 Task: Add a content language Welsh.
Action: Mouse moved to (712, 91)
Screenshot: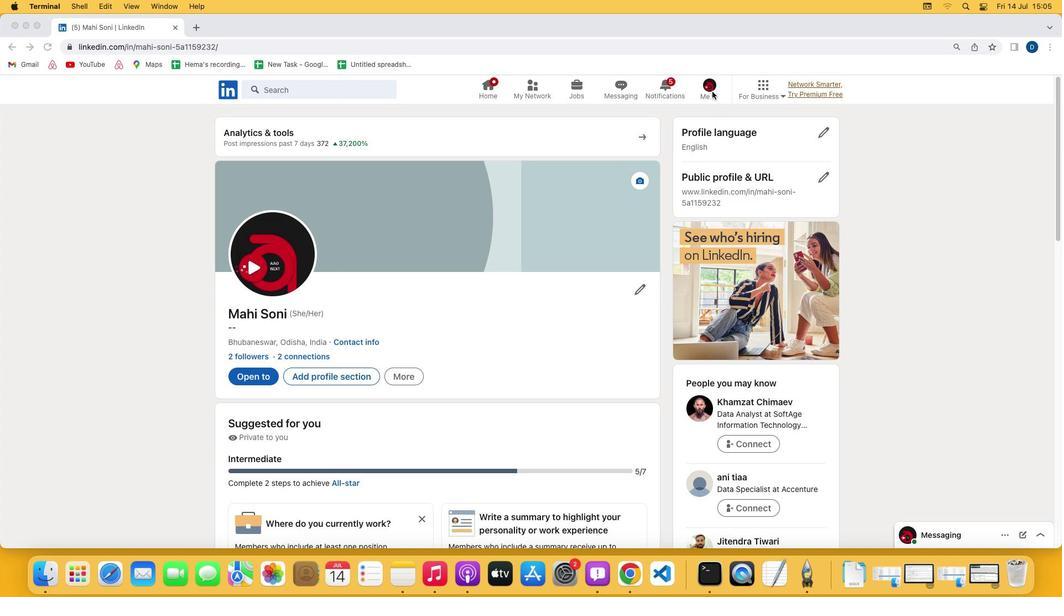 
Action: Mouse pressed left at (712, 91)
Screenshot: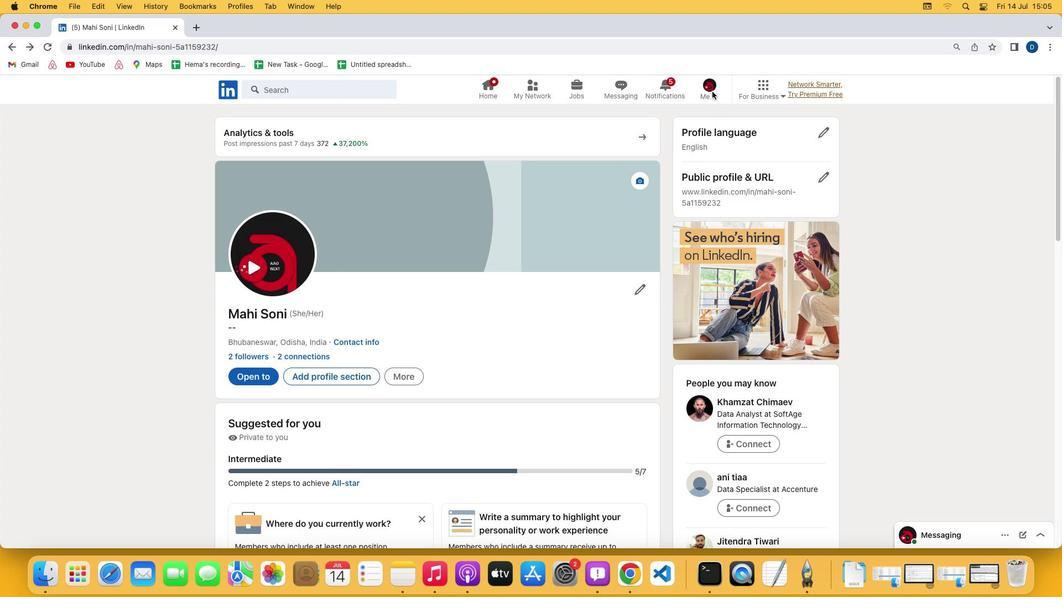 
Action: Mouse pressed left at (712, 91)
Screenshot: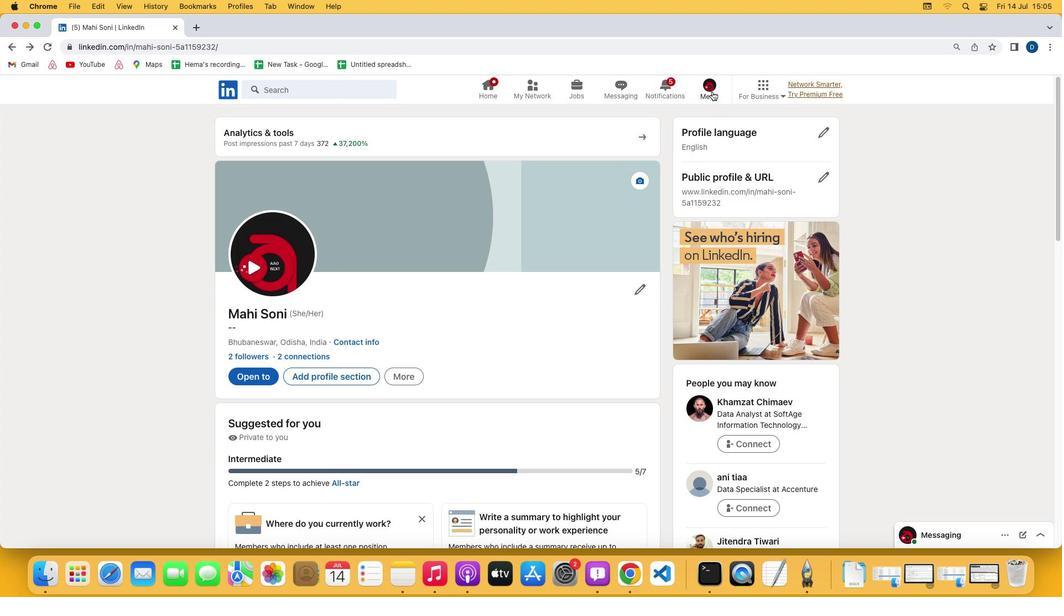 
Action: Mouse moved to (624, 212)
Screenshot: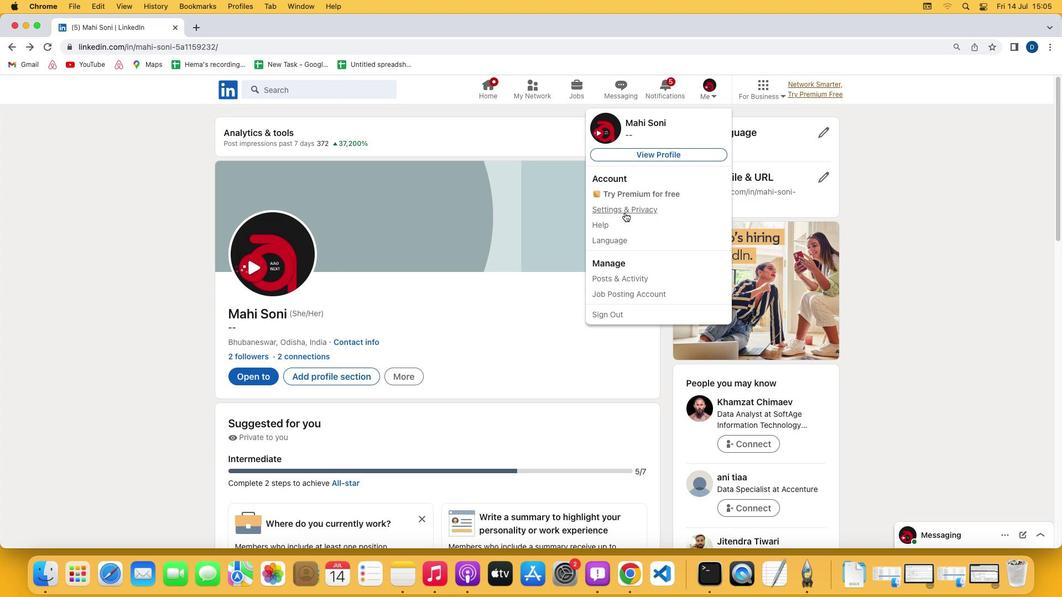 
Action: Mouse pressed left at (624, 212)
Screenshot: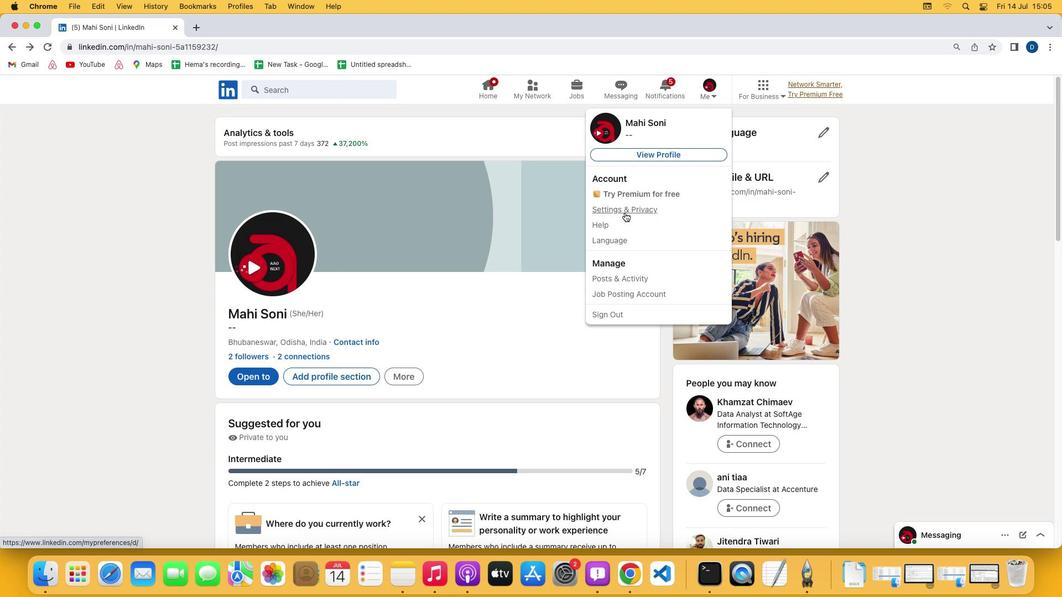 
Action: Mouse moved to (481, 374)
Screenshot: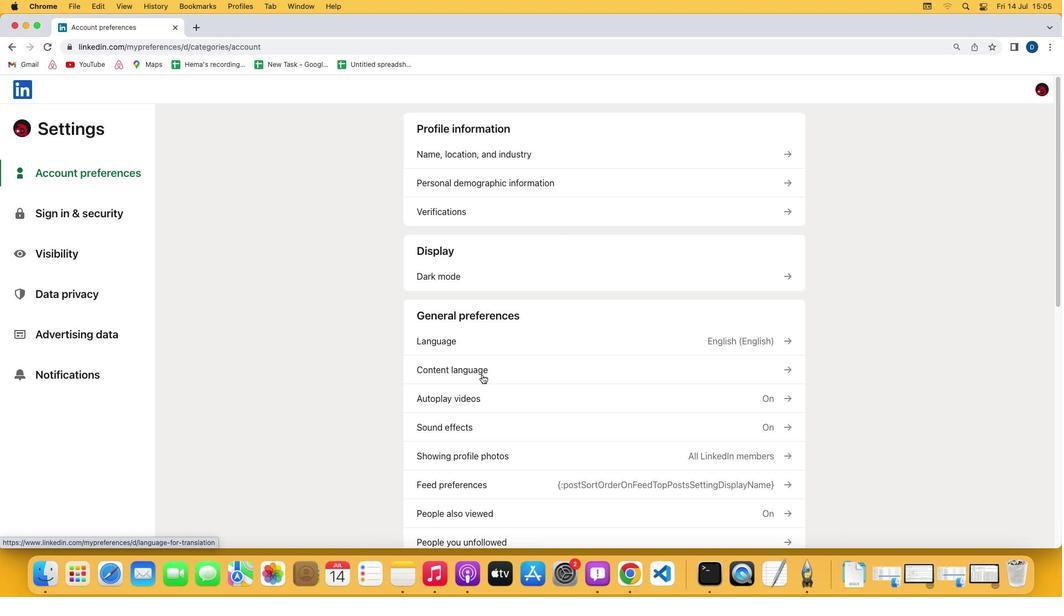 
Action: Mouse pressed left at (481, 374)
Screenshot: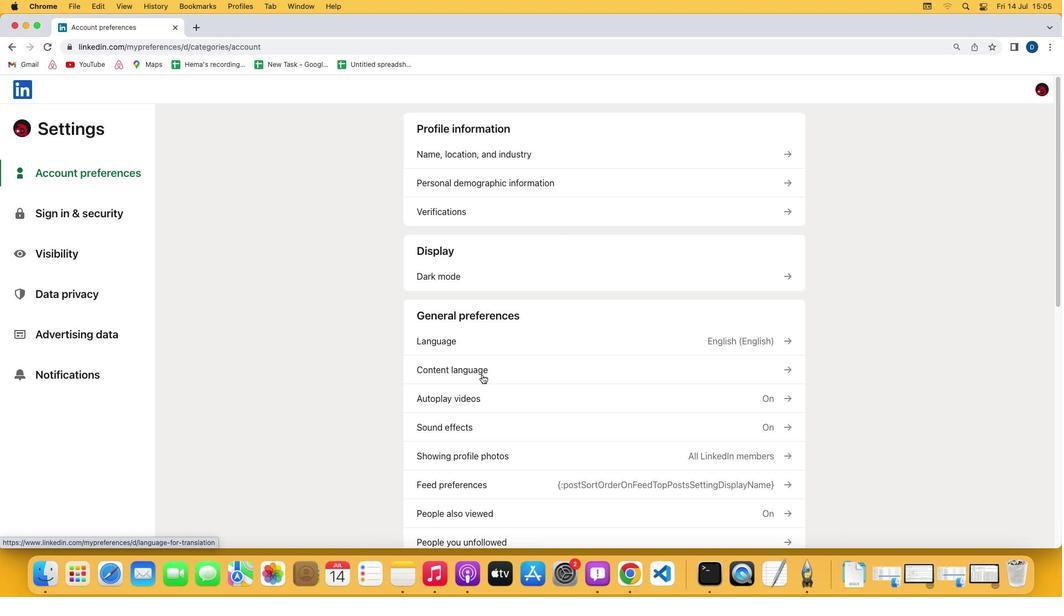 
Action: Mouse moved to (768, 225)
Screenshot: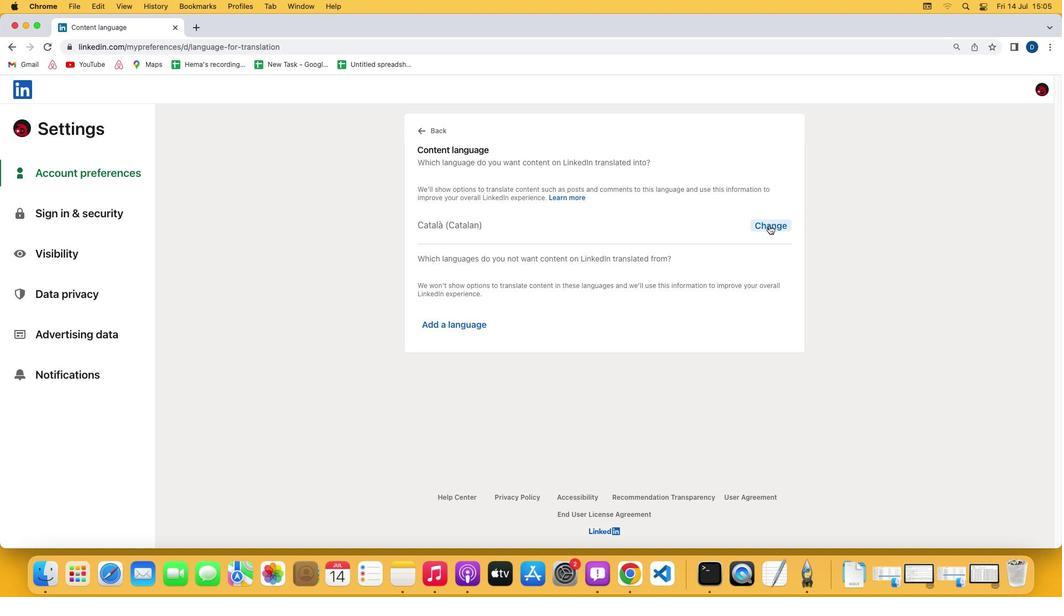 
Action: Mouse pressed left at (768, 225)
Screenshot: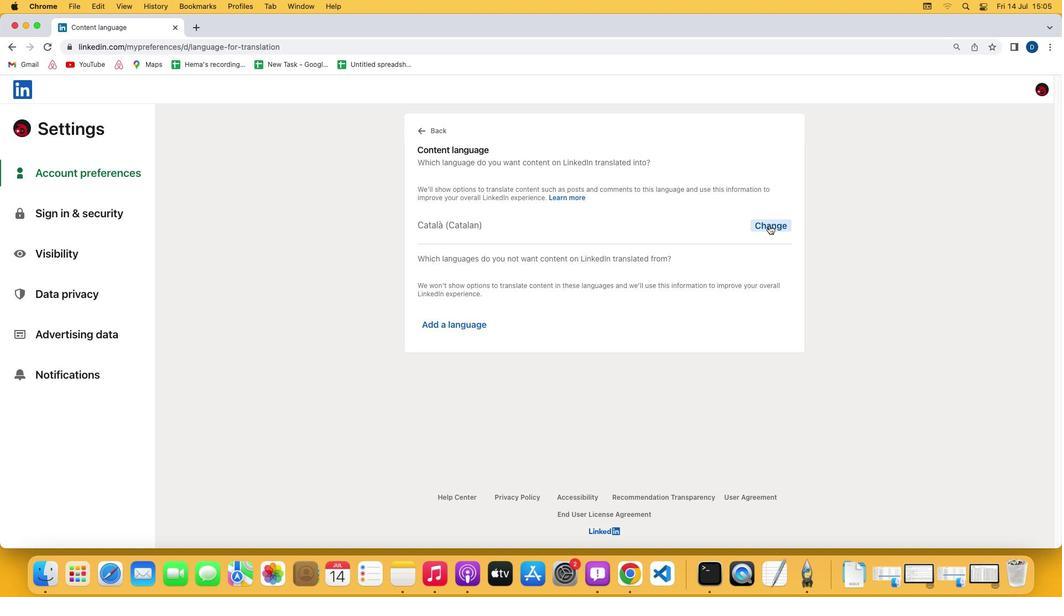 
Action: Mouse moved to (428, 368)
Screenshot: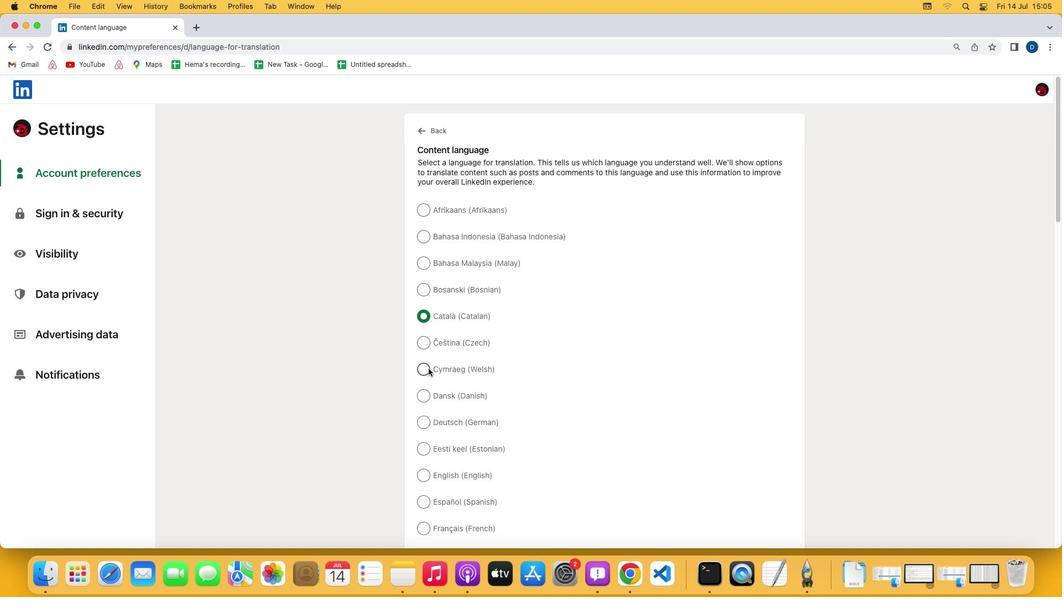 
Action: Mouse pressed left at (428, 368)
Screenshot: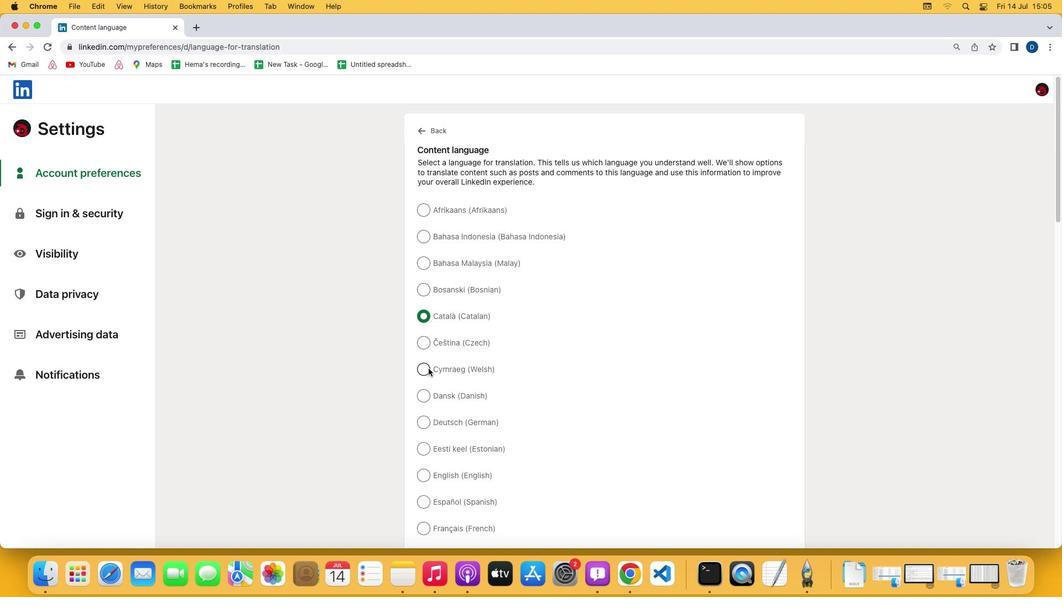 
Action: Mouse moved to (433, 370)
Screenshot: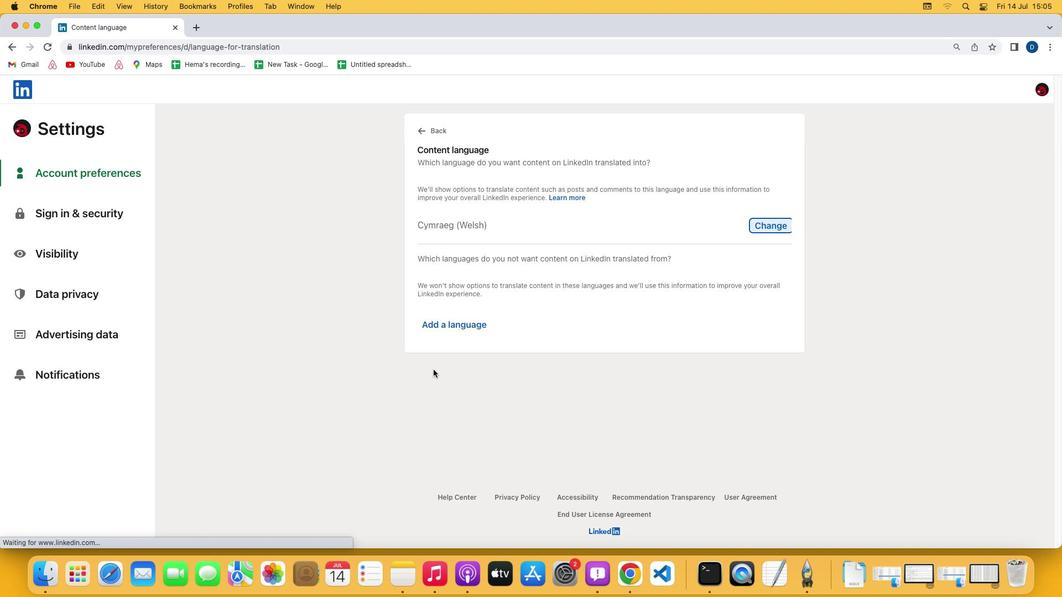 
